 Task: Look for products in the category "All Purpose Cleaners" from Sprouts only.
Action: Mouse moved to (747, 263)
Screenshot: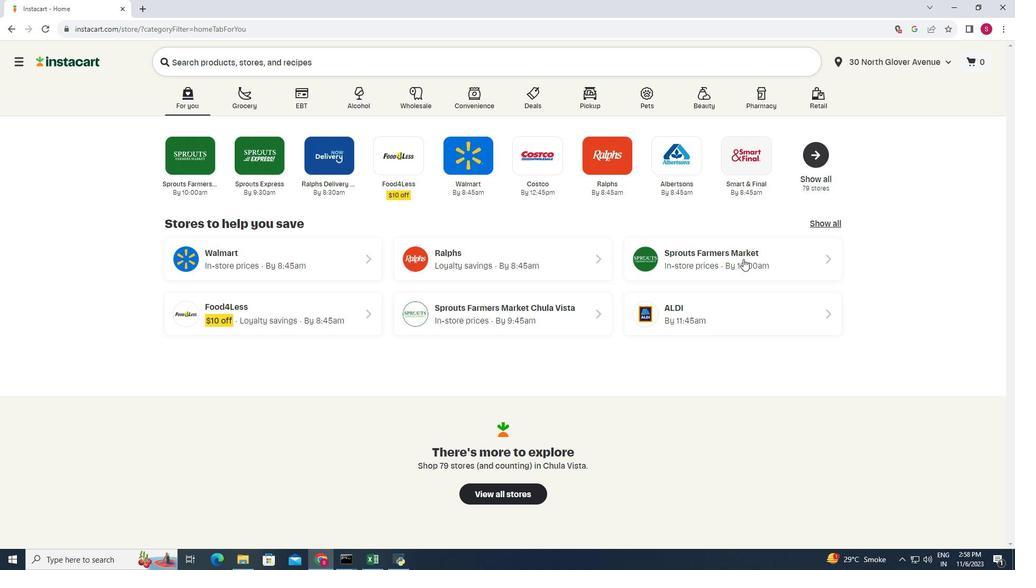 
Action: Mouse pressed left at (747, 263)
Screenshot: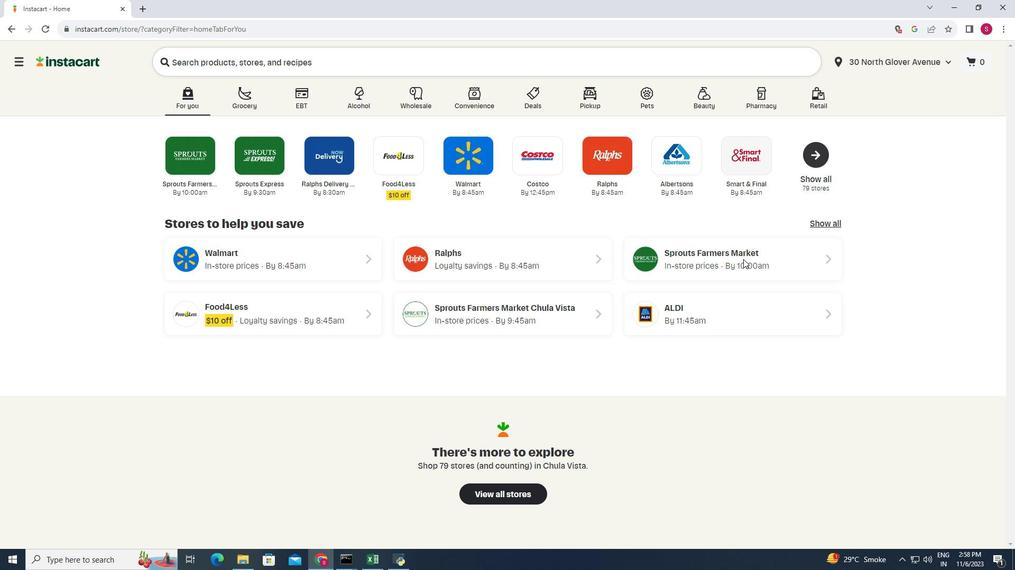 
Action: Mouse moved to (77, 361)
Screenshot: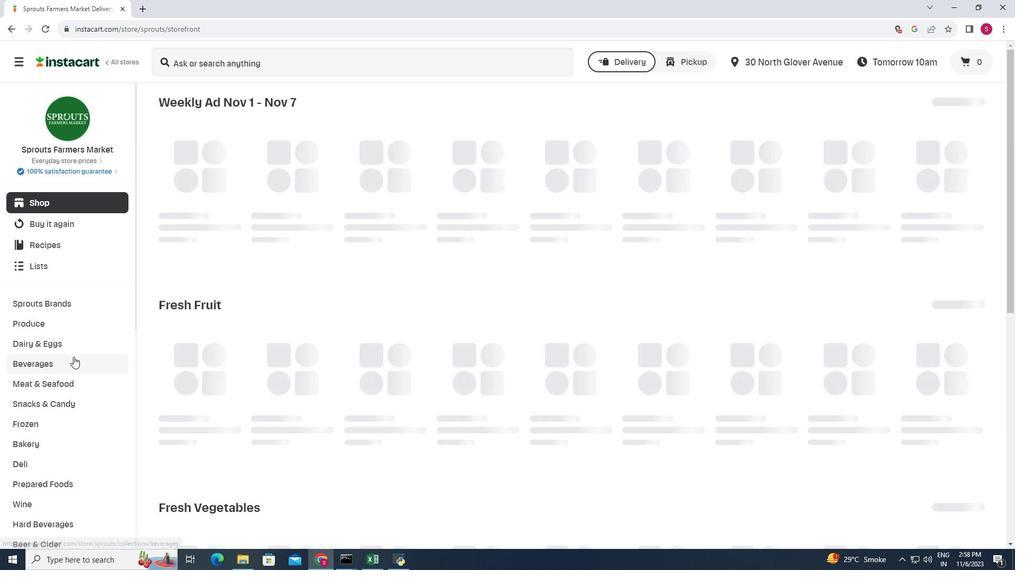 
Action: Mouse scrolled (77, 361) with delta (0, 0)
Screenshot: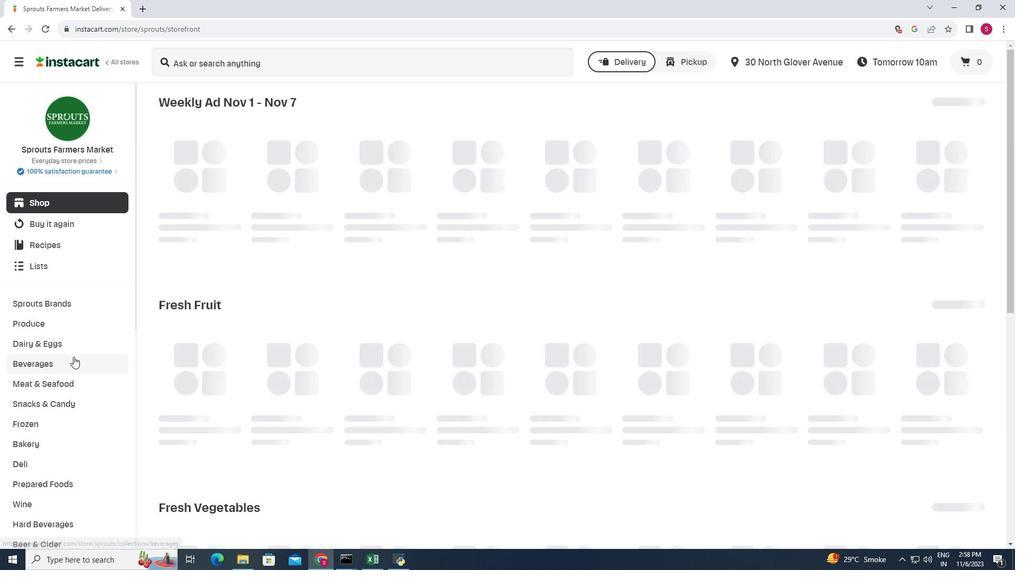 
Action: Mouse scrolled (77, 361) with delta (0, 0)
Screenshot: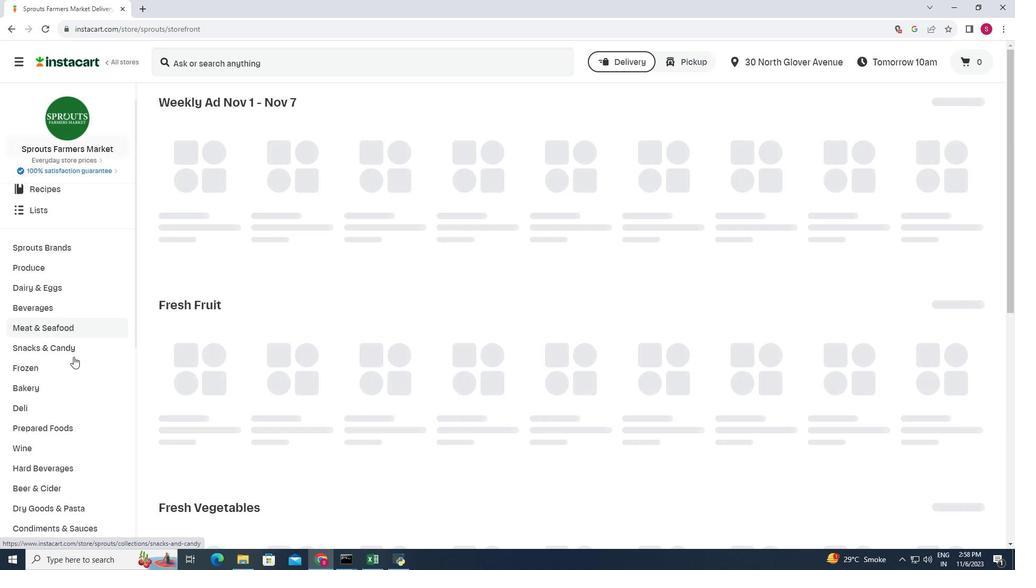 
Action: Mouse scrolled (77, 361) with delta (0, 0)
Screenshot: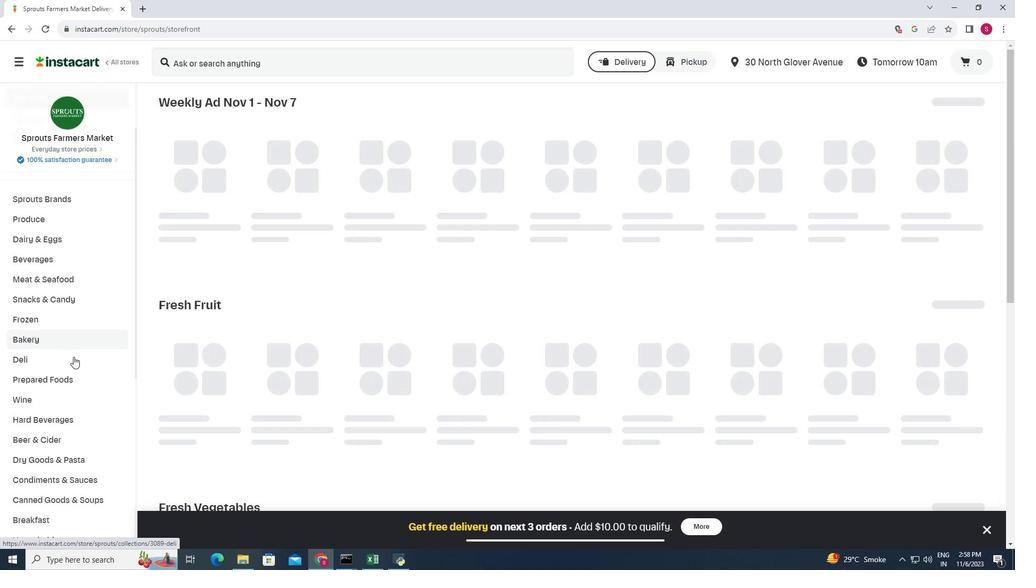 
Action: Mouse scrolled (77, 361) with delta (0, 0)
Screenshot: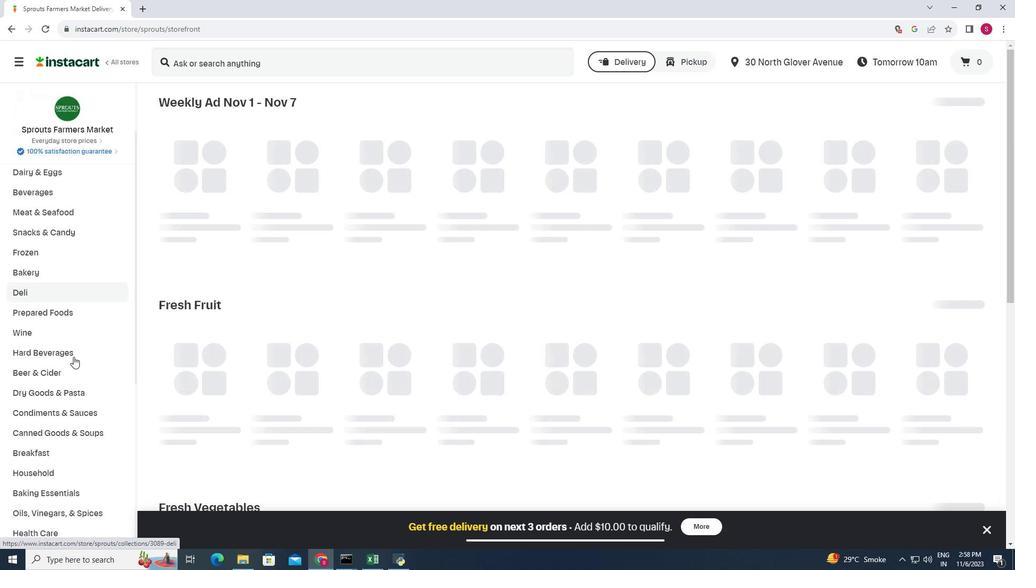 
Action: Mouse moved to (62, 434)
Screenshot: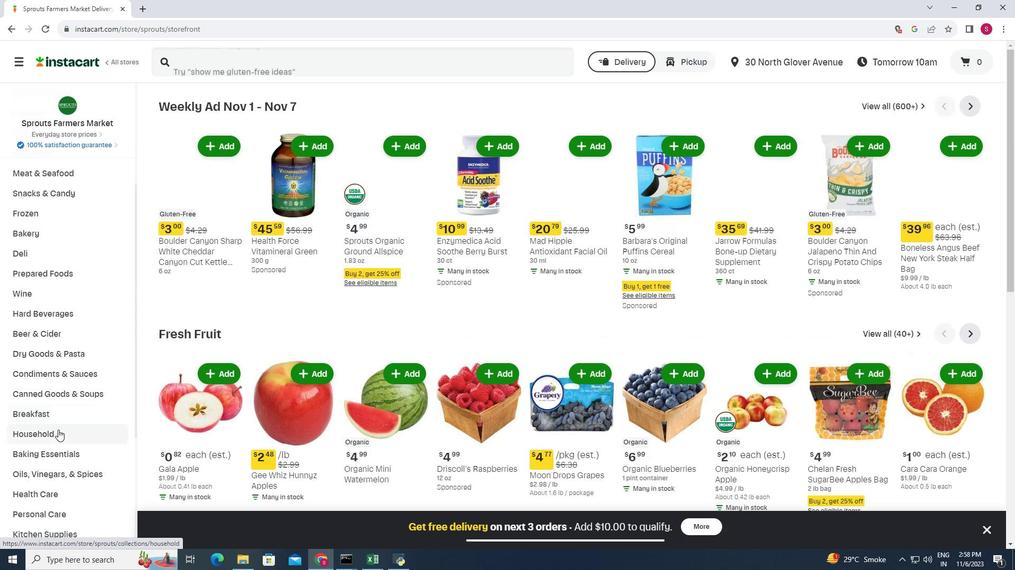 
Action: Mouse pressed left at (62, 434)
Screenshot: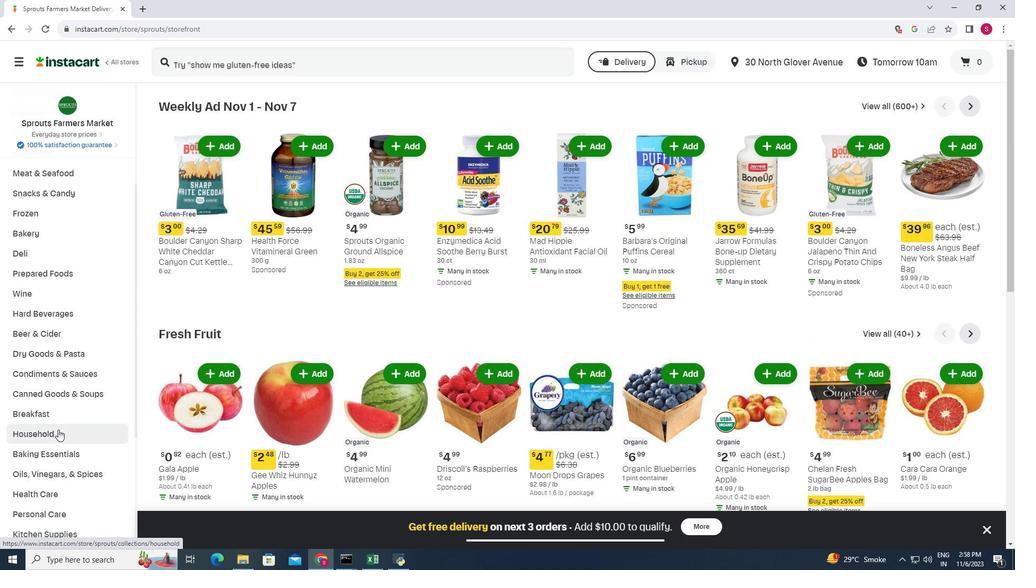 
Action: Mouse moved to (354, 133)
Screenshot: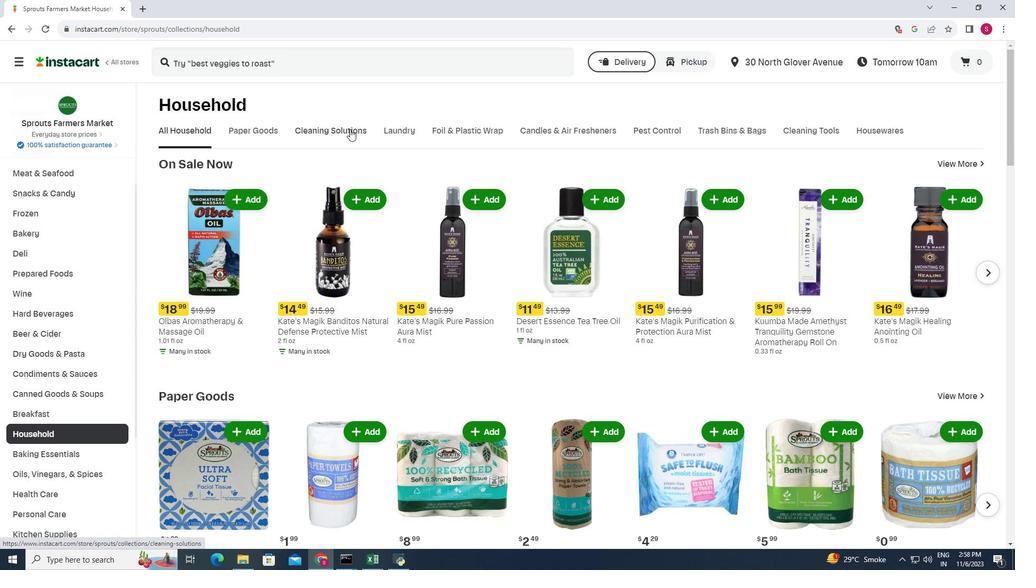 
Action: Mouse pressed left at (354, 133)
Screenshot: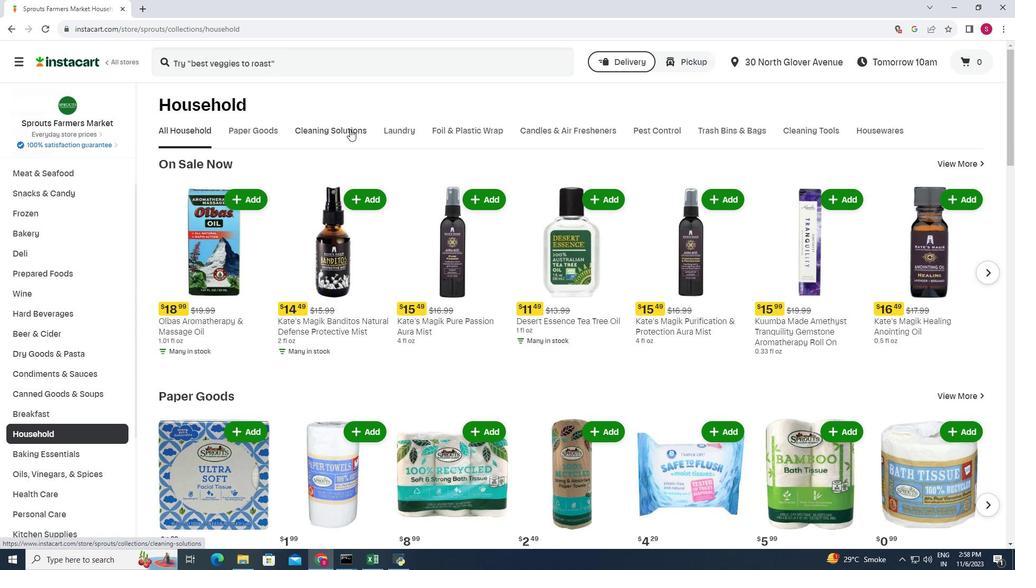 
Action: Mouse moved to (444, 180)
Screenshot: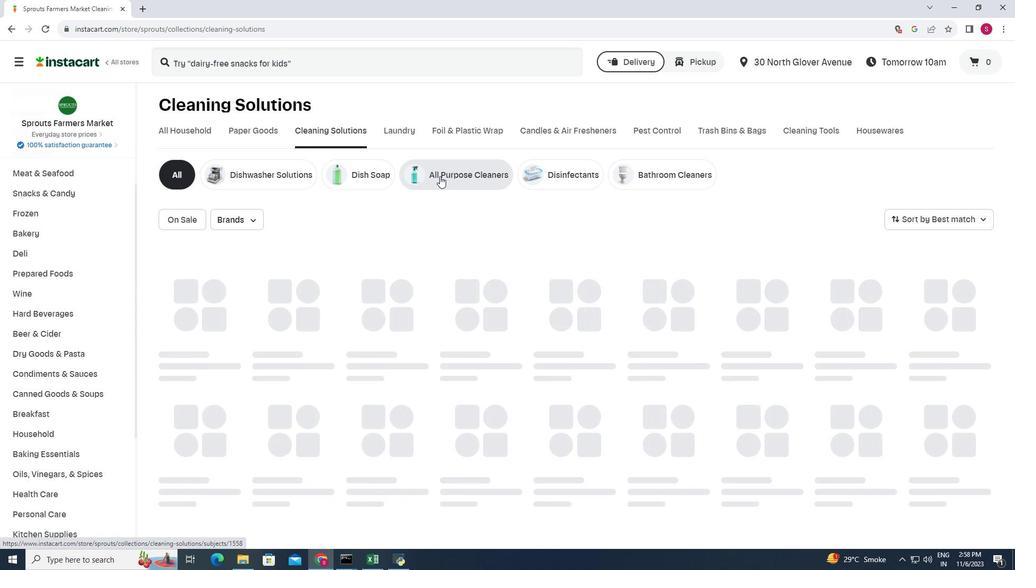 
Action: Mouse pressed left at (444, 180)
Screenshot: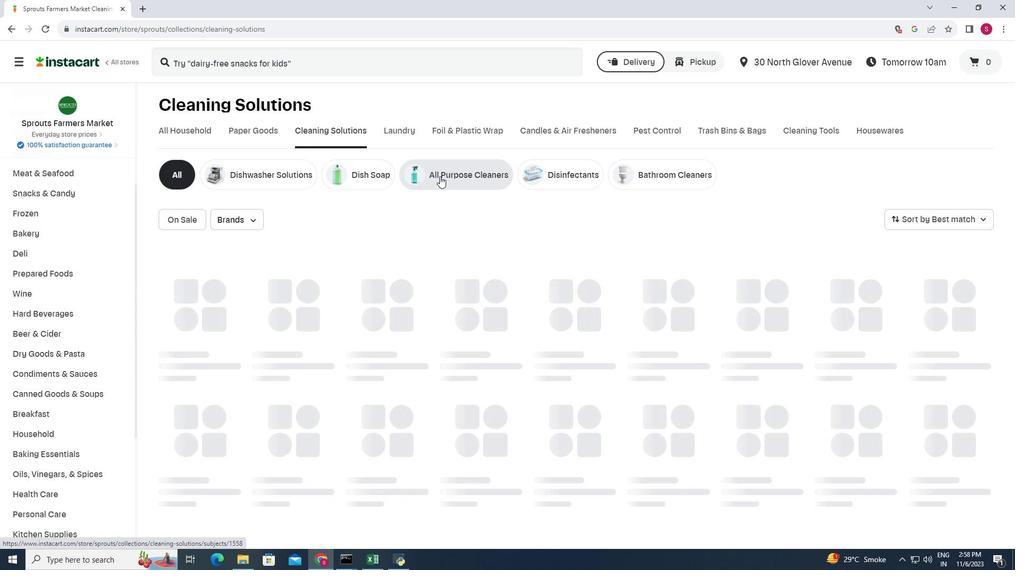 
Action: Mouse moved to (254, 228)
Screenshot: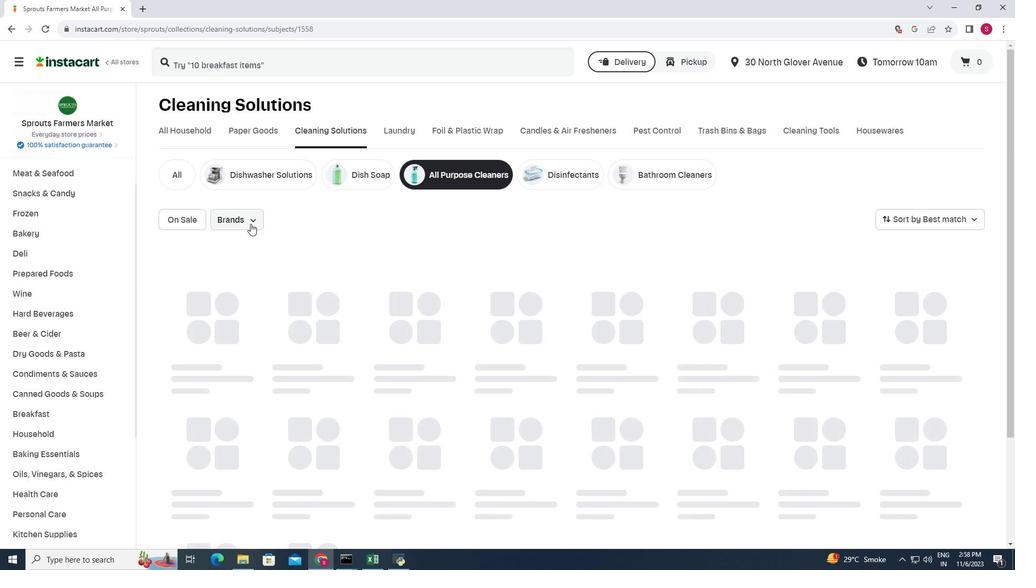 
Action: Mouse pressed left at (254, 228)
Screenshot: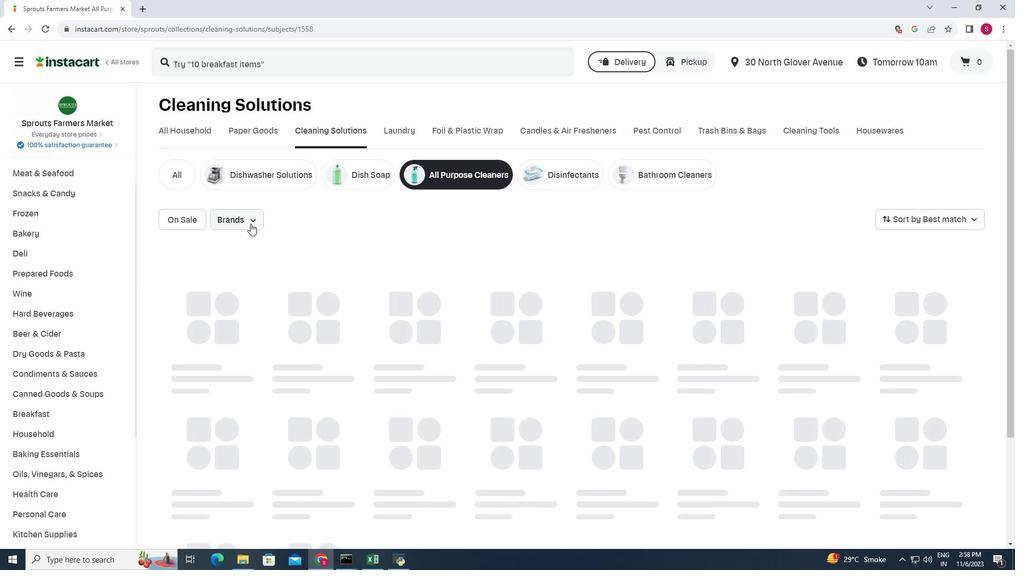 
Action: Mouse moved to (257, 330)
Screenshot: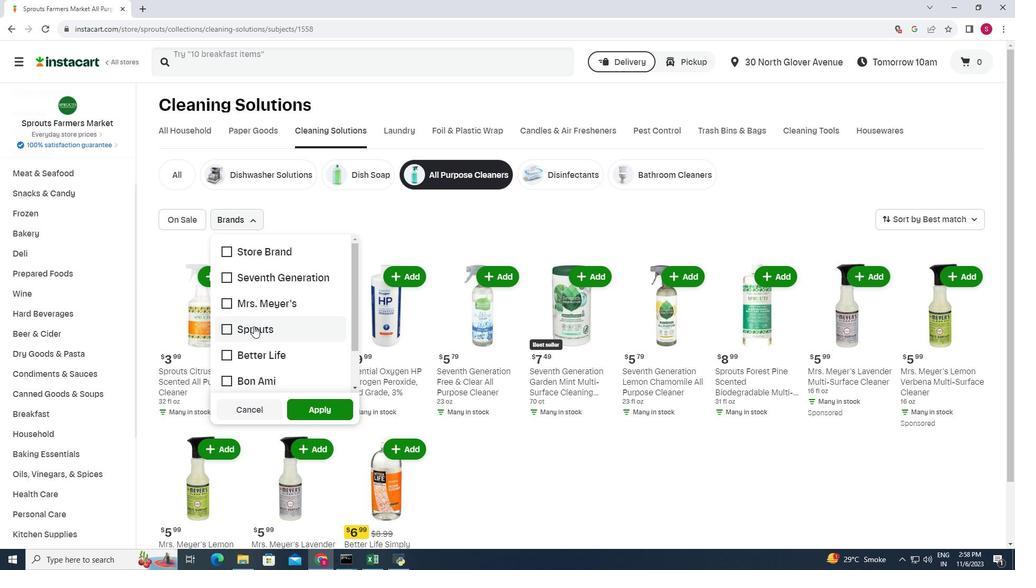 
Action: Mouse pressed left at (257, 330)
Screenshot: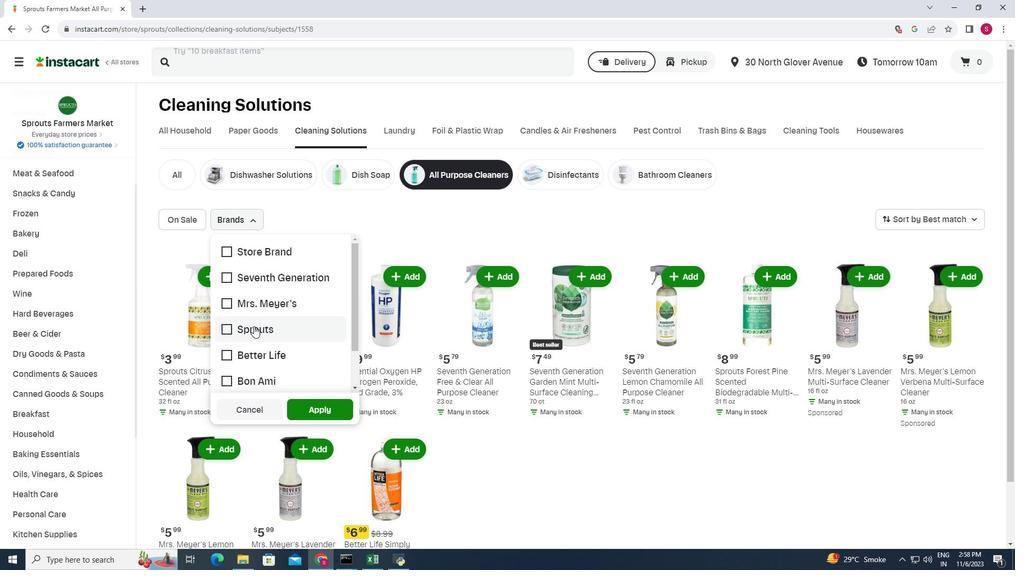 
Action: Mouse moved to (315, 411)
Screenshot: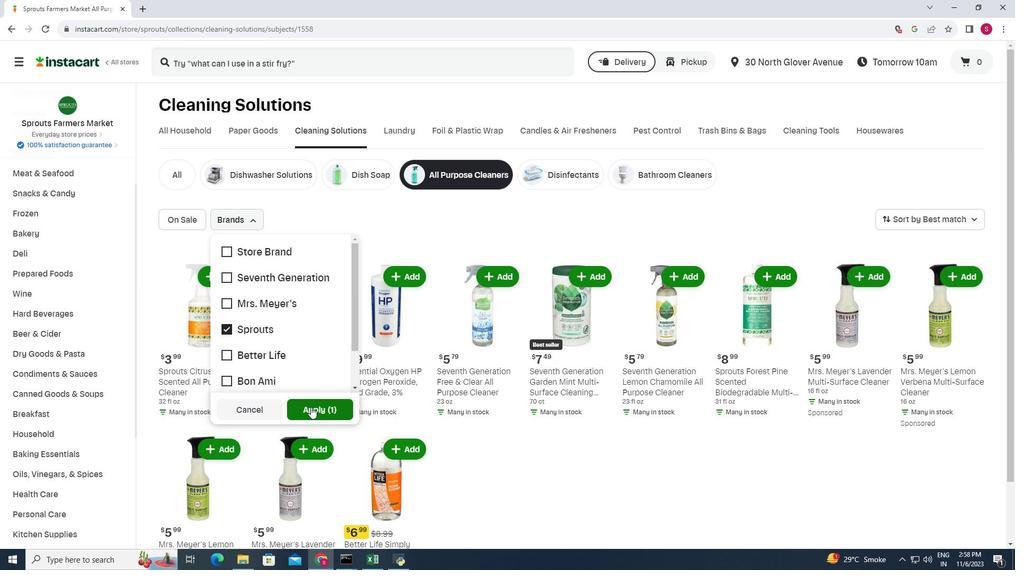 
Action: Mouse pressed left at (315, 411)
Screenshot: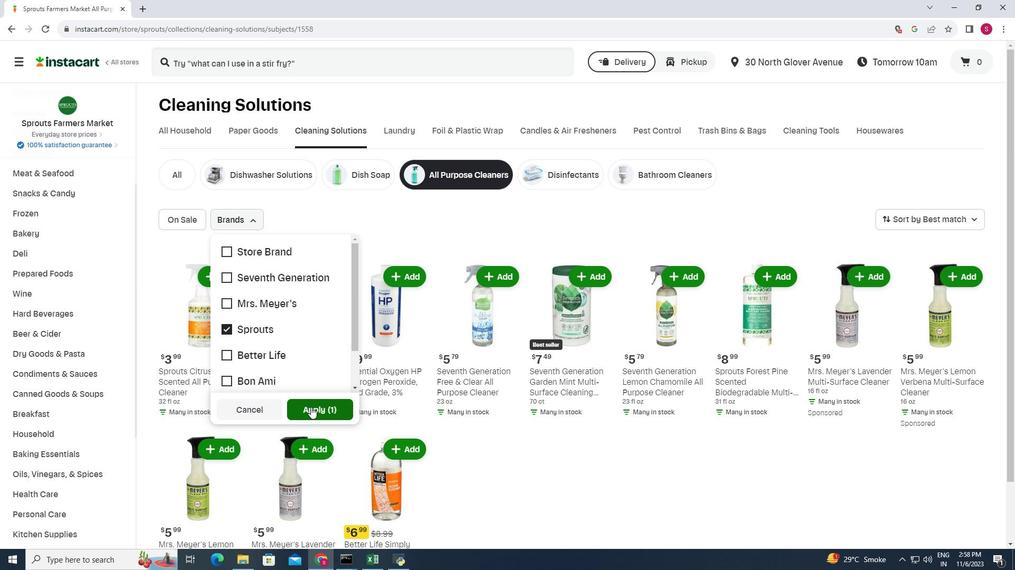 
Action: Mouse moved to (377, 260)
Screenshot: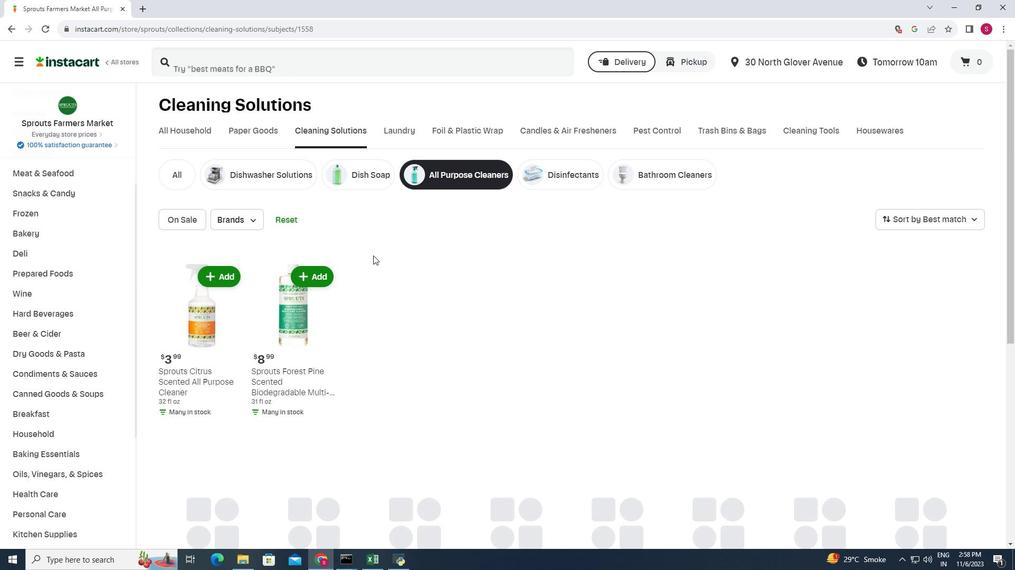 
Action: Mouse scrolled (377, 259) with delta (0, 0)
Screenshot: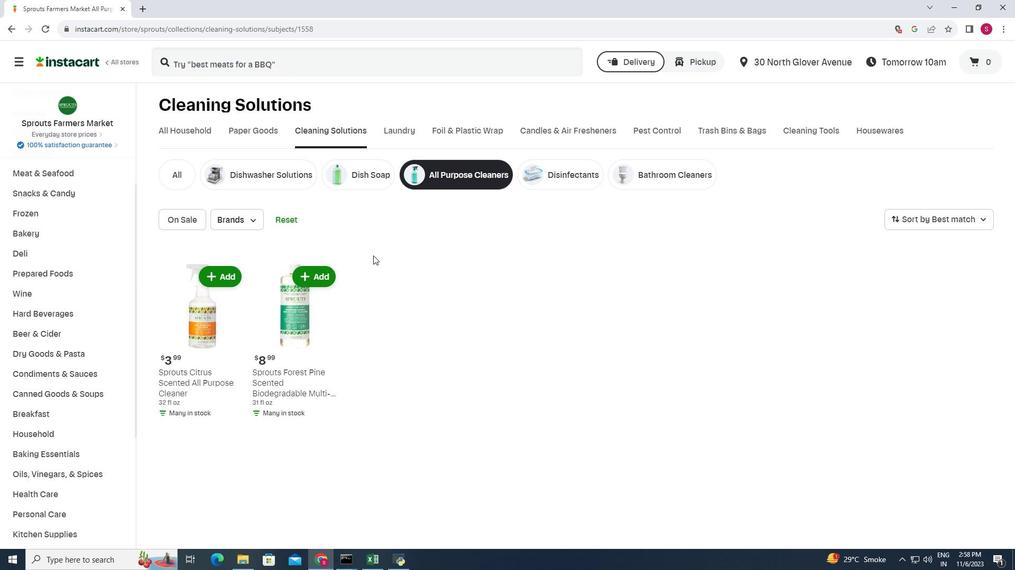 
Action: Mouse scrolled (377, 259) with delta (0, 0)
Screenshot: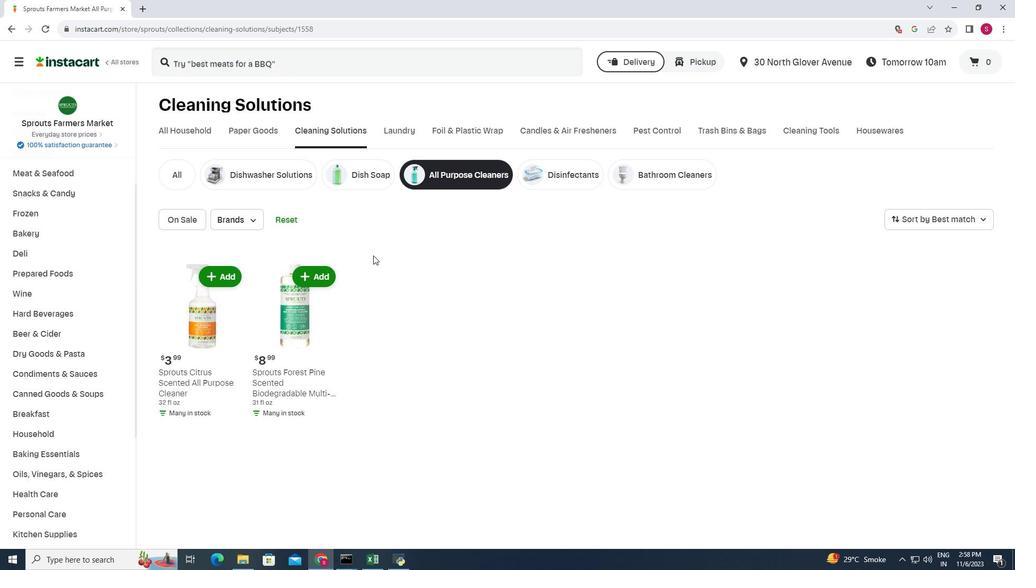 
Action: Mouse scrolled (377, 259) with delta (0, 0)
Screenshot: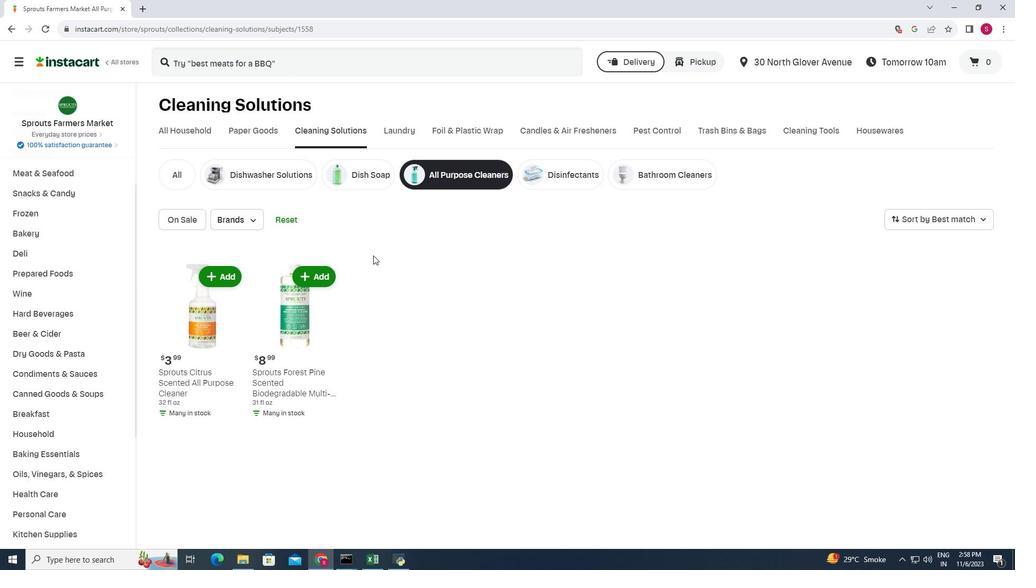 
